 Task: Create in the project AgileBazaar and in the Backlog issue 'Upgrade the deployment process of a web application to improve the speed and reliability of deployment' a child issue 'Automated testing infrastructure security incident response and remediation', and assign it to team member softage.3@softage.net. Create in the project AgileBazaar and in the Backlog issue 'Create a new online platform for online cooking courses with advanced recipe sharing and meal planning features' a child issue 'Integration with learning management systems', and assign it to team member softage.4@softage.net
Action: Mouse moved to (179, 47)
Screenshot: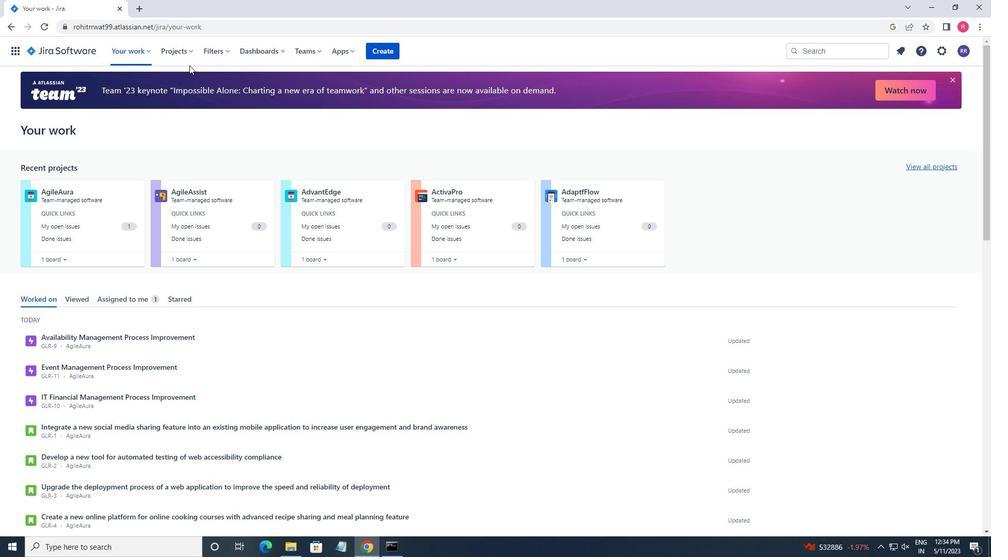 
Action: Mouse pressed left at (179, 47)
Screenshot: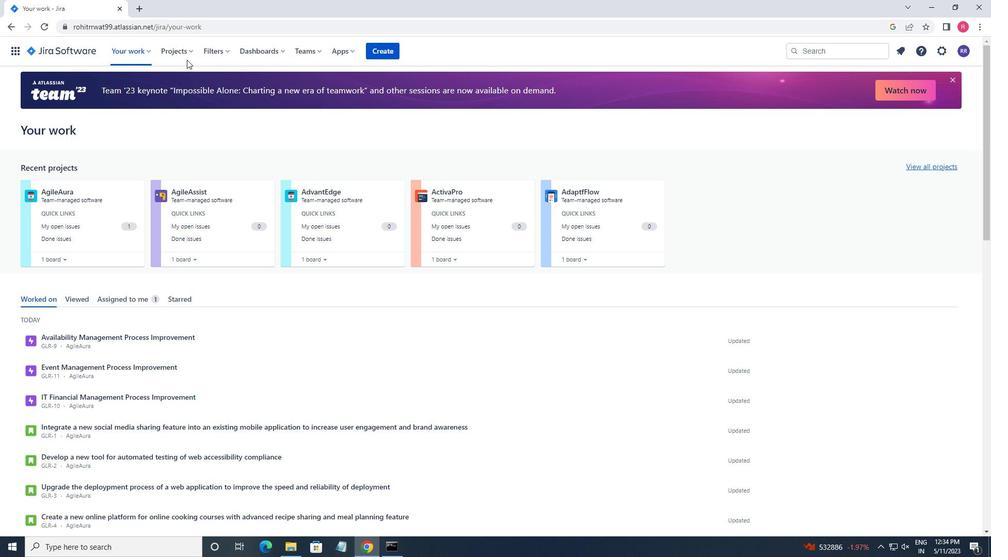 
Action: Mouse moved to (192, 101)
Screenshot: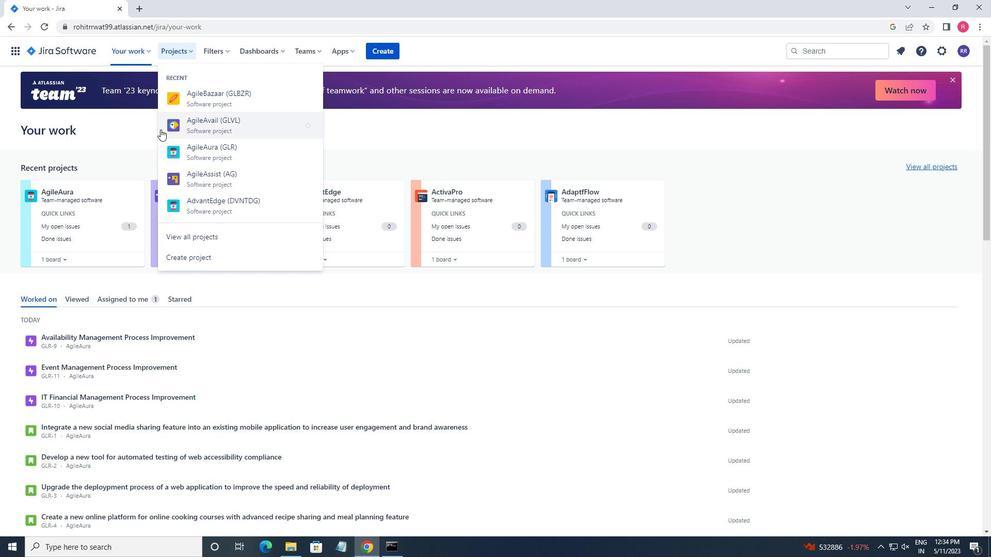 
Action: Mouse pressed left at (192, 101)
Screenshot: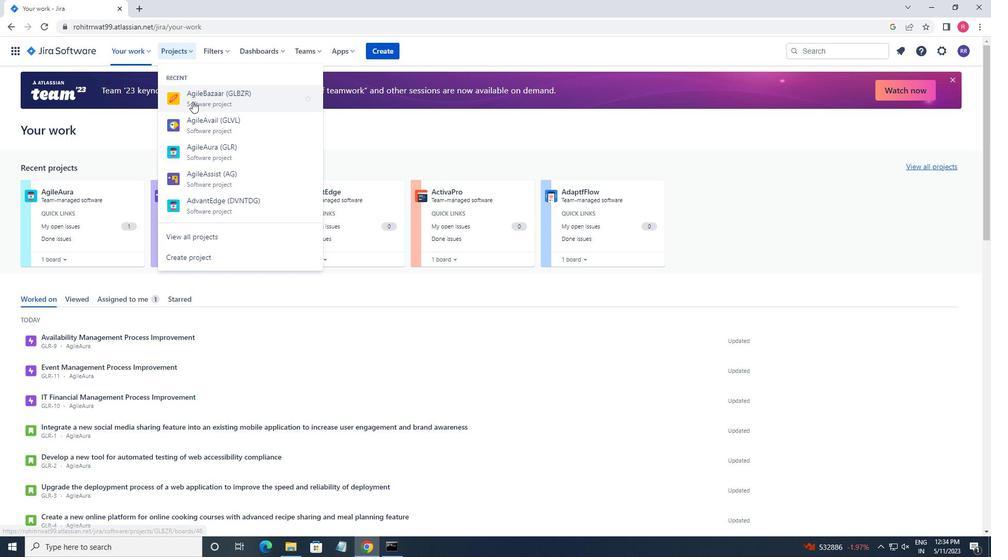 
Action: Mouse moved to (53, 154)
Screenshot: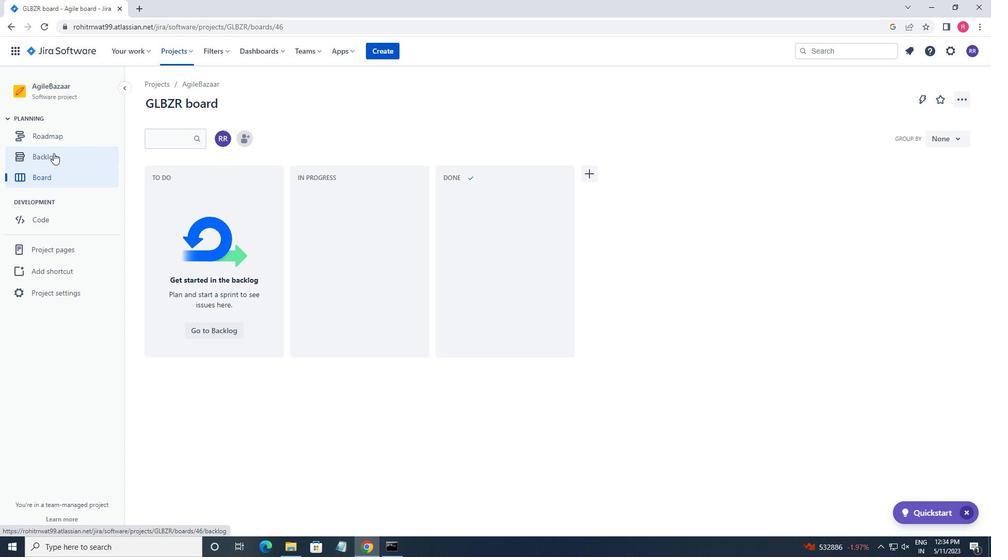 
Action: Mouse pressed left at (53, 154)
Screenshot: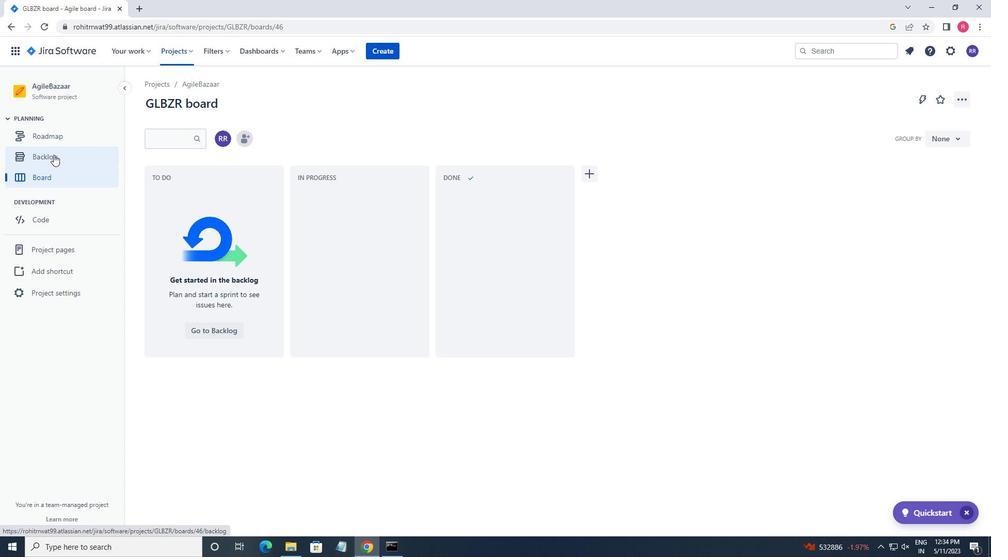 
Action: Mouse moved to (770, 359)
Screenshot: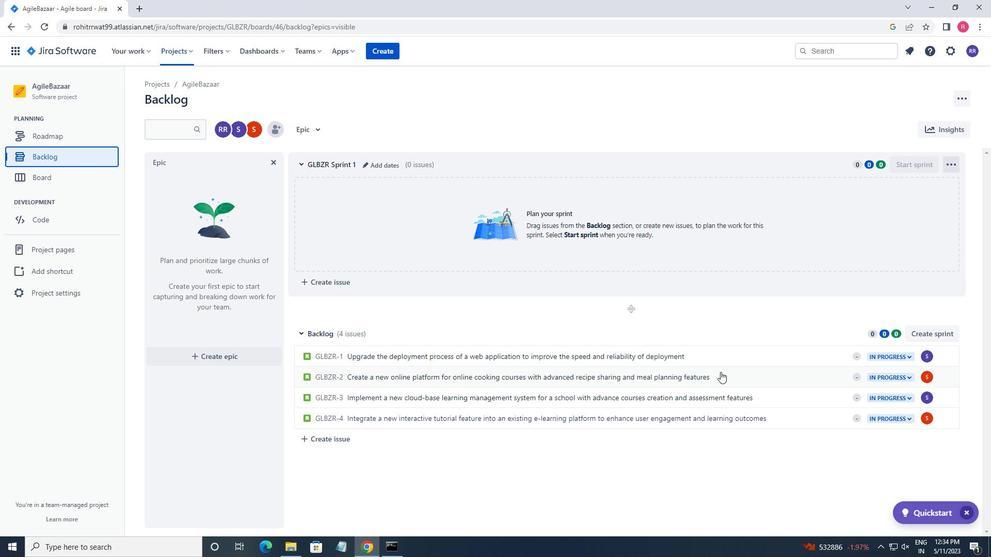 
Action: Mouse pressed left at (770, 359)
Screenshot: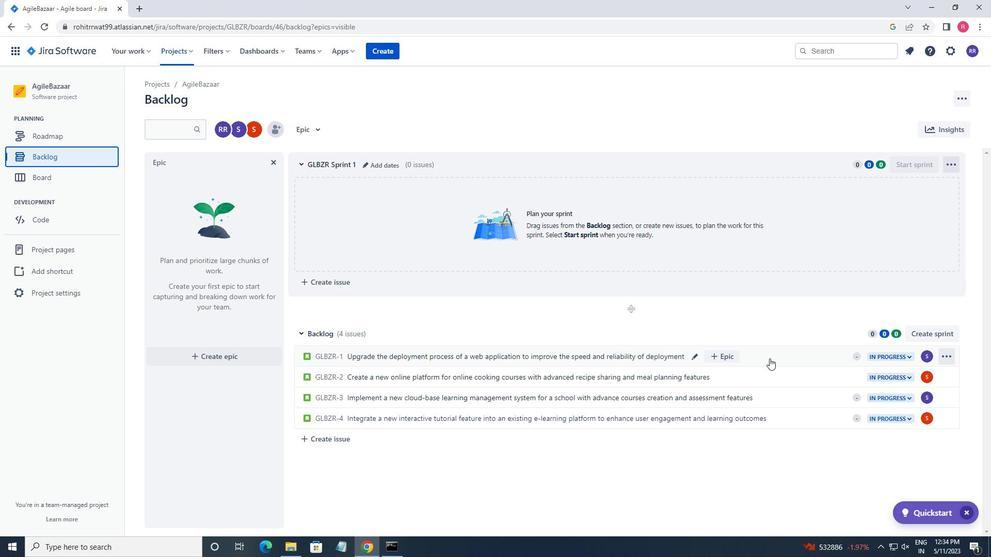 
Action: Mouse moved to (811, 252)
Screenshot: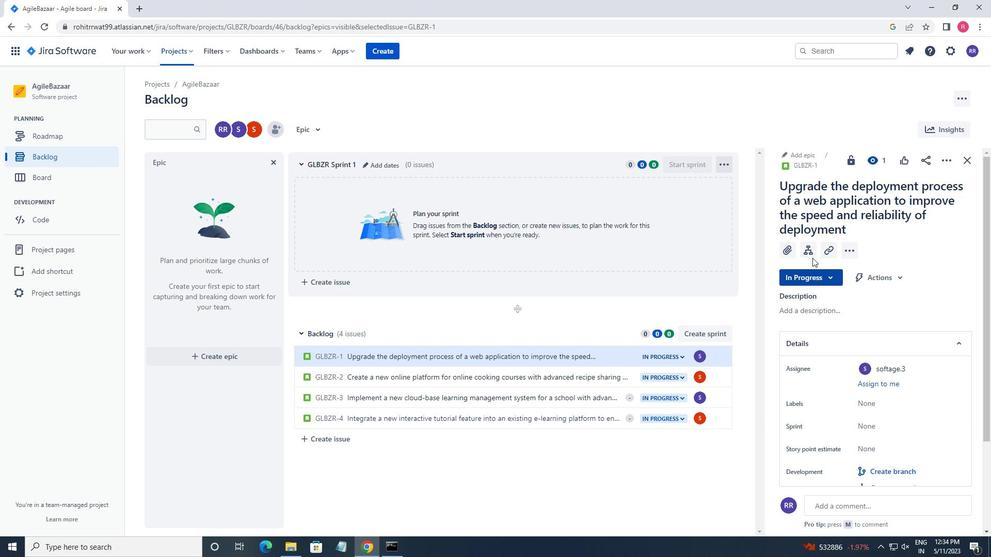 
Action: Mouse pressed left at (811, 252)
Screenshot: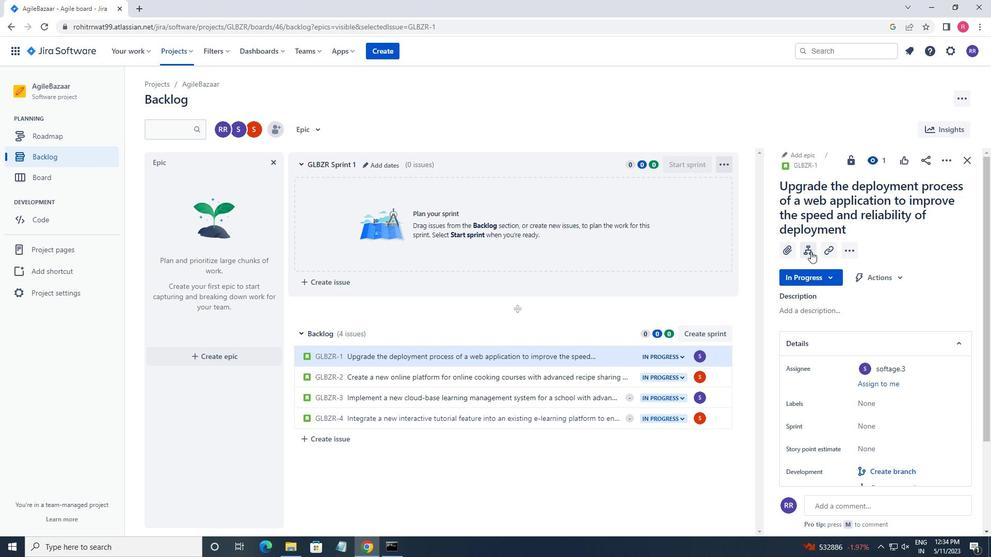 
Action: Mouse moved to (828, 342)
Screenshot: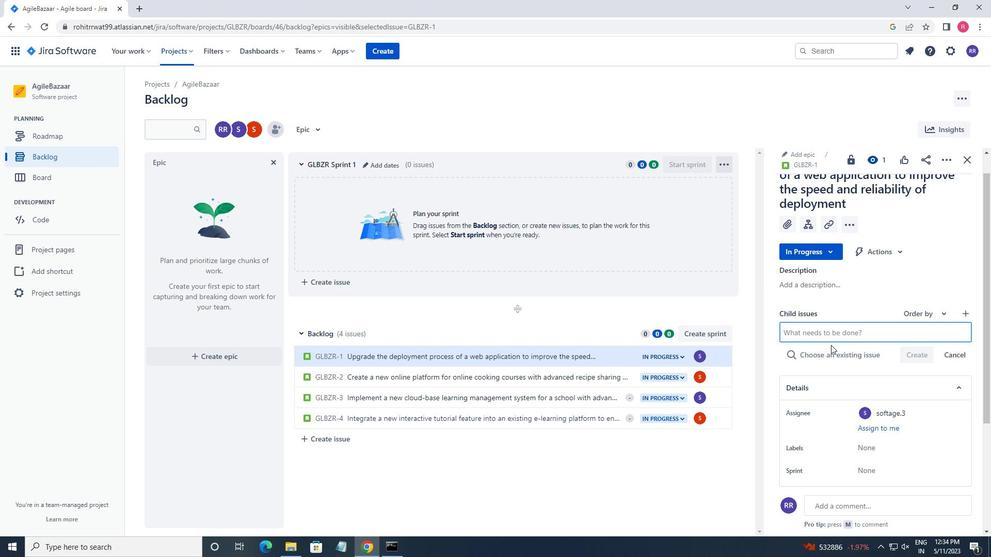 
Action: Key pressed <Key.shift>AUTOMATED<Key.space>TESTING<Key.space>INFRASTRUCTURE<Key.space>SECUAR<Key.backspace><Key.backspace>RITY<Key.space>INCIDENT<Key.space>RESPONSE<Key.space>AND<Key.space>REMEDIATION<Key.enter>
Screenshot: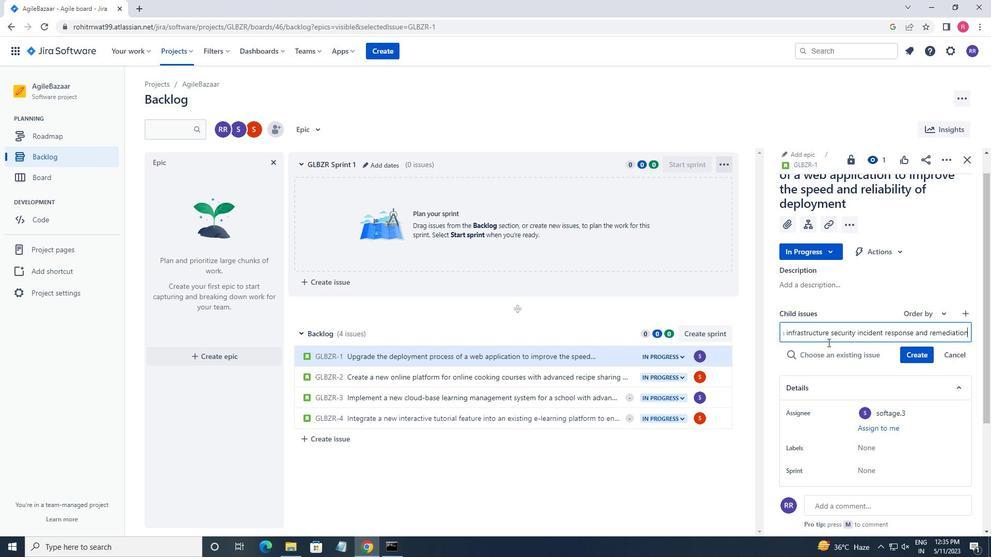 
Action: Mouse moved to (923, 337)
Screenshot: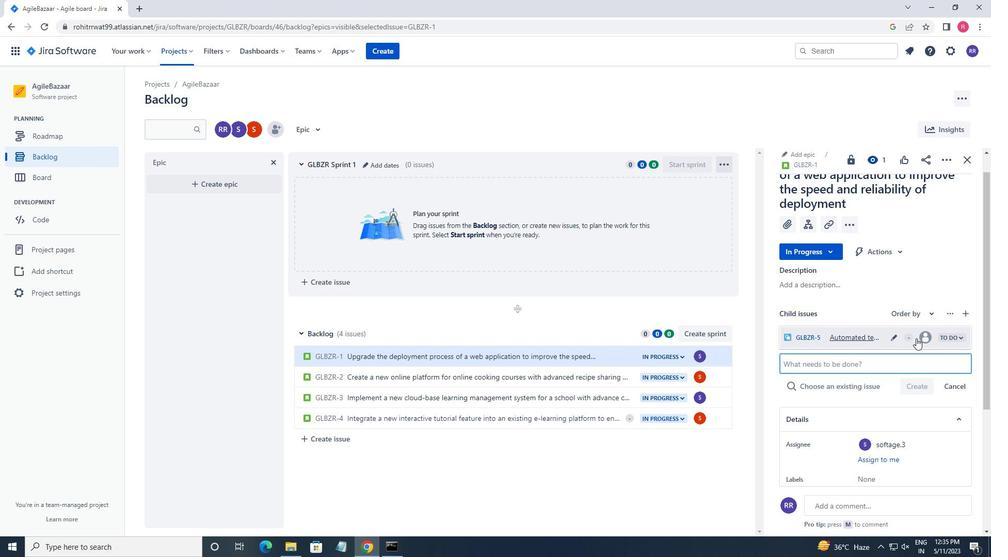 
Action: Mouse pressed left at (923, 337)
Screenshot: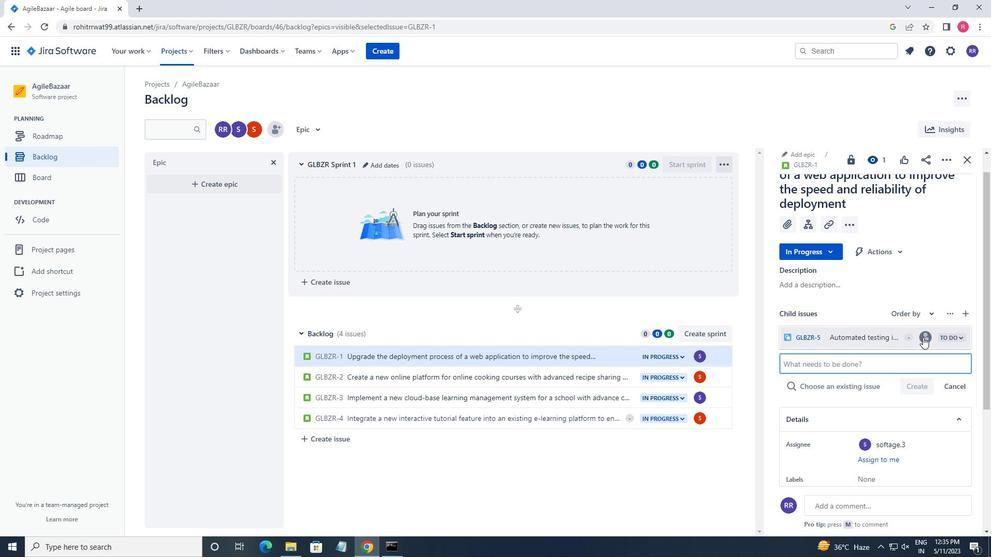 
Action: Mouse moved to (849, 346)
Screenshot: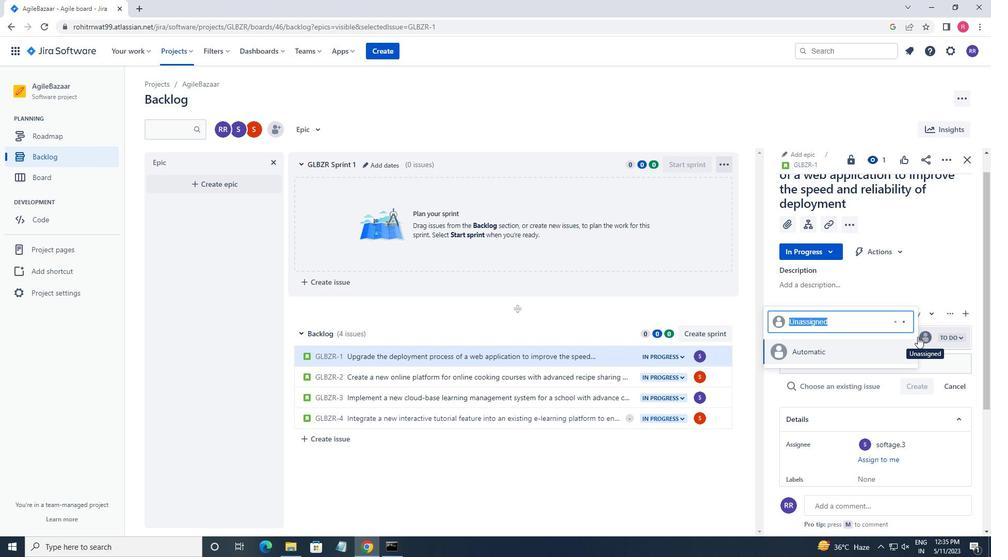 
Action: Key pressed SOFT
Screenshot: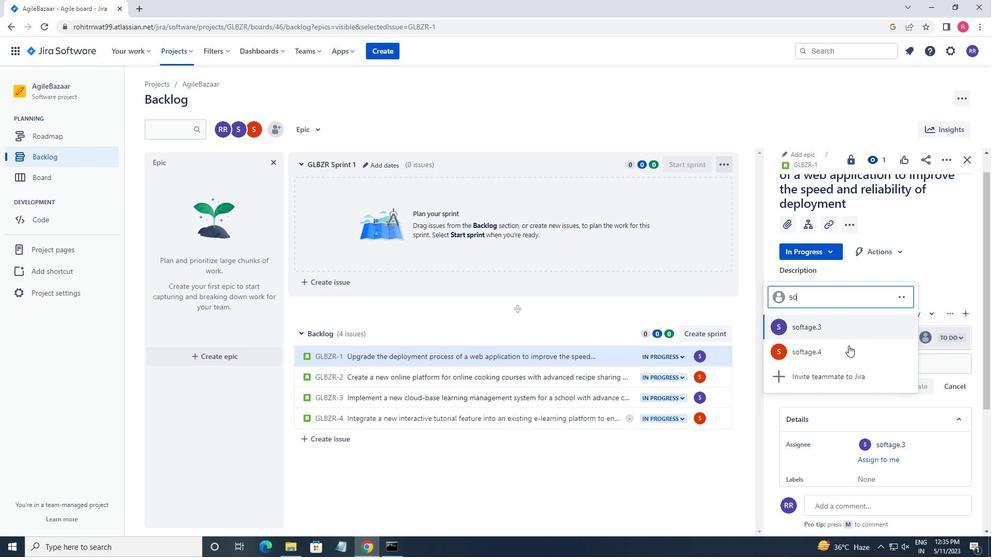 
Action: Mouse pressed left at (849, 346)
Screenshot: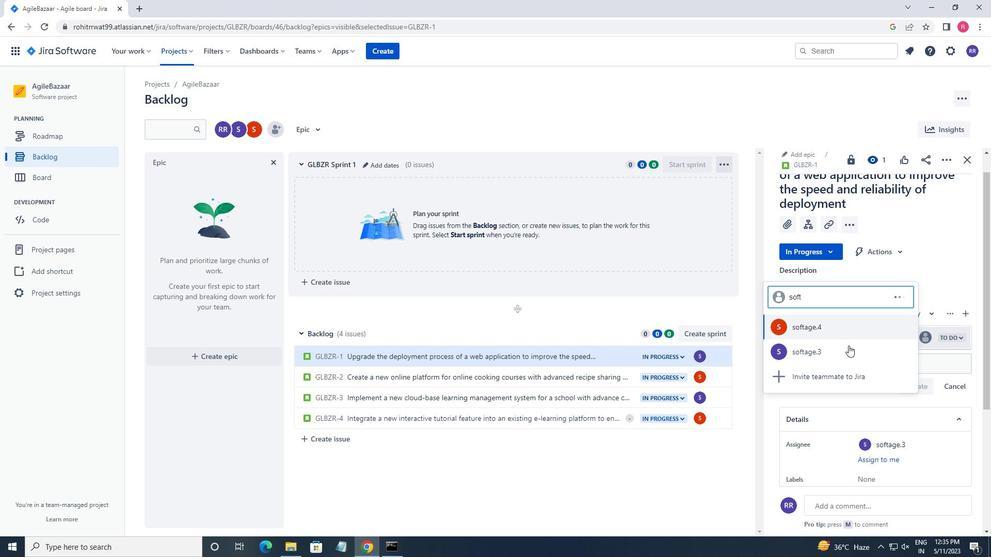 
Action: Mouse moved to (927, 335)
Screenshot: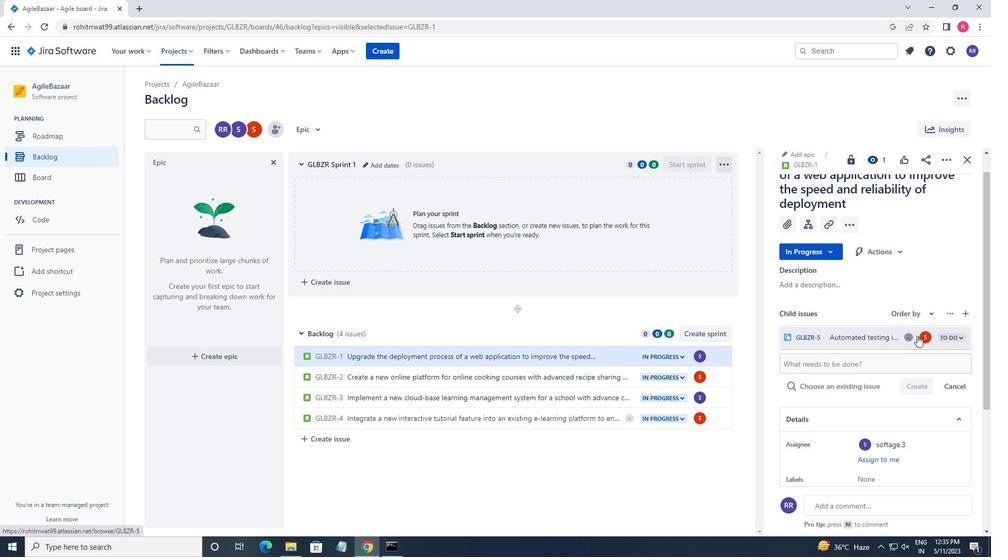
Action: Mouse pressed left at (927, 335)
Screenshot: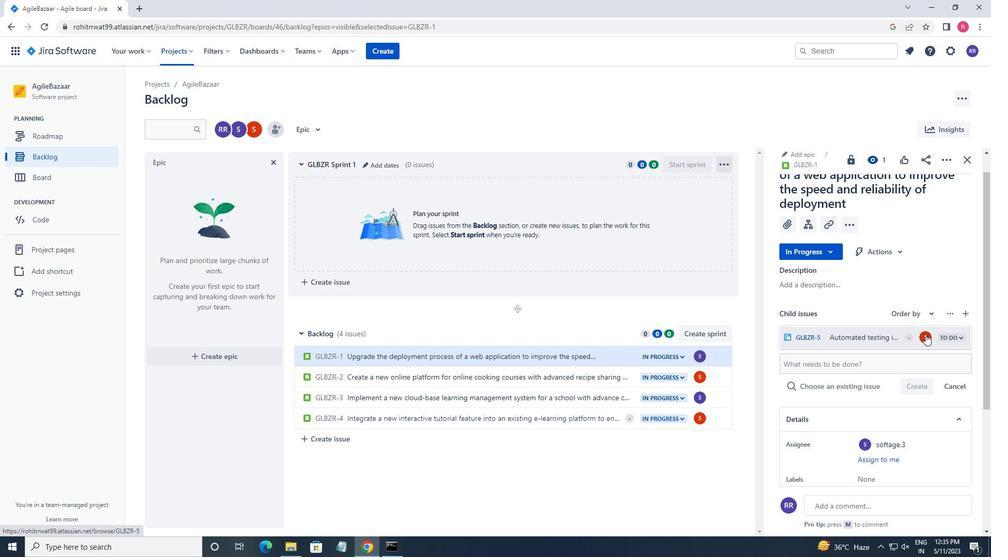 
Action: Mouse moved to (851, 392)
Screenshot: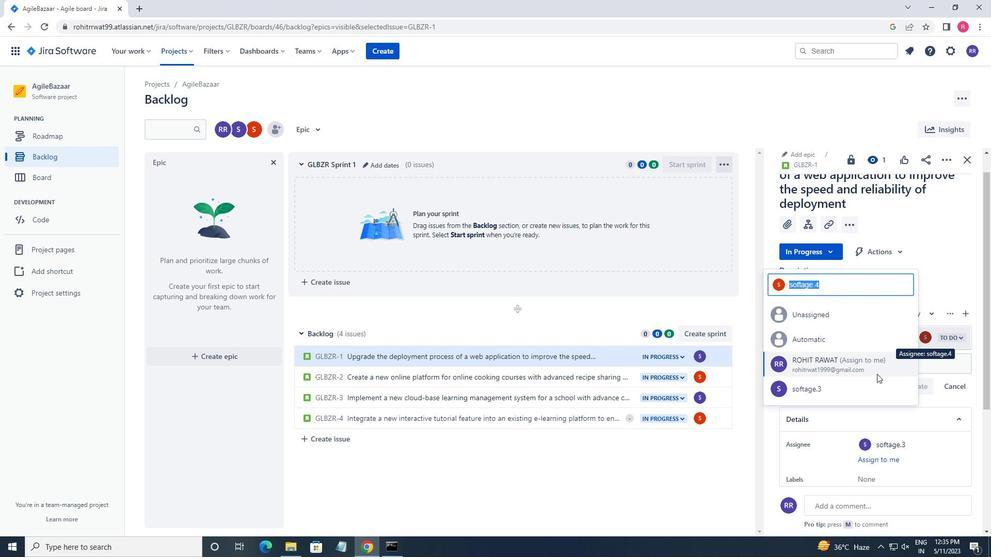 
Action: Mouse pressed left at (851, 392)
Screenshot: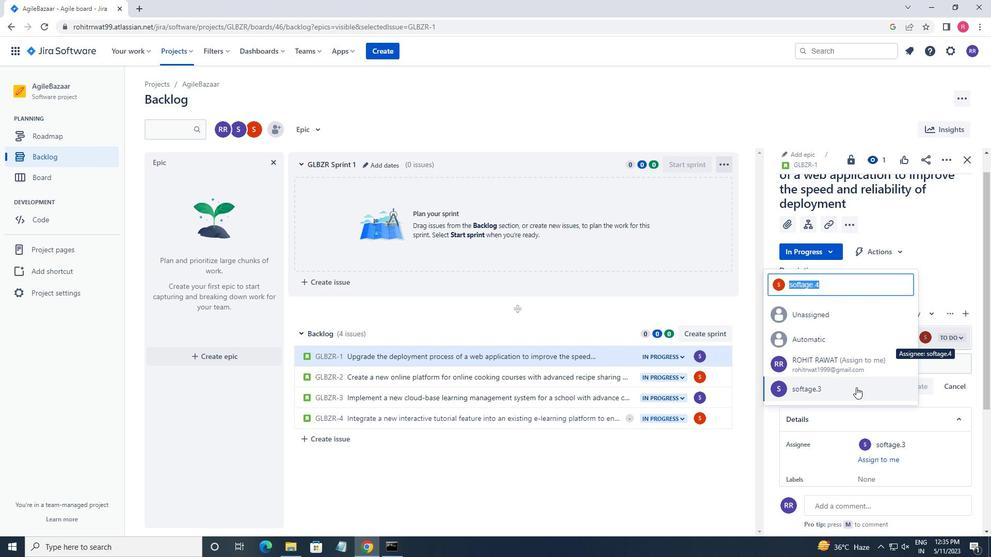 
Action: Mouse moved to (584, 385)
Screenshot: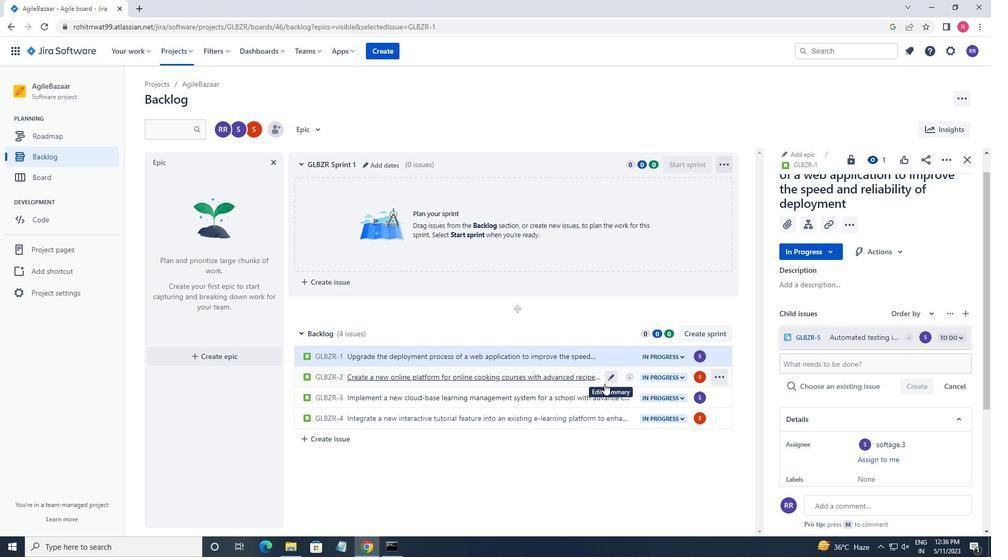 
Action: Mouse pressed left at (584, 385)
Screenshot: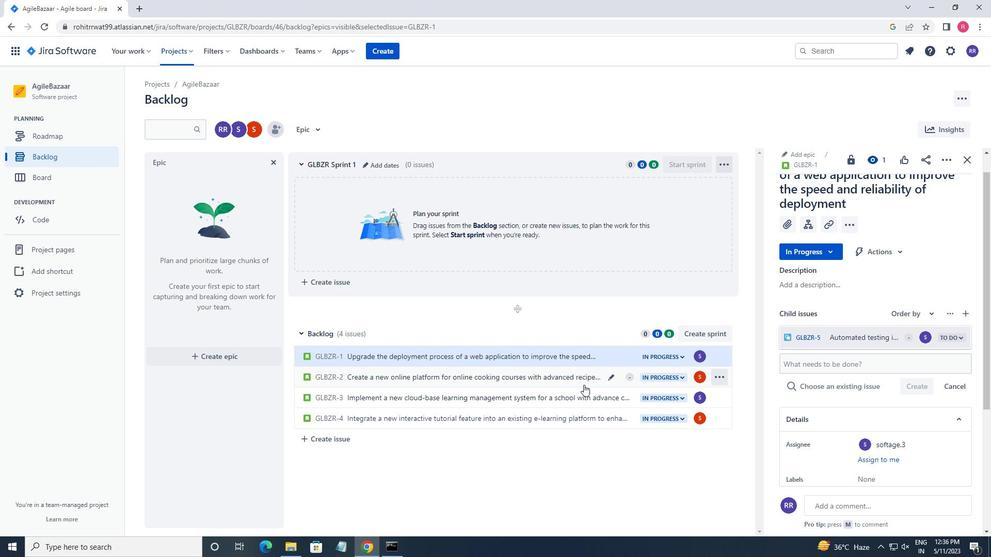 
Action: Mouse moved to (806, 249)
Screenshot: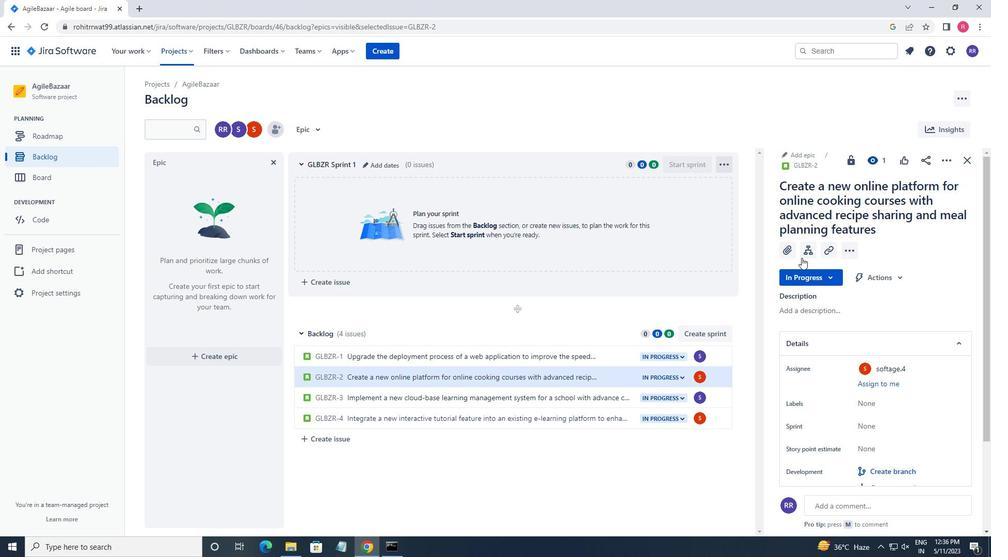 
Action: Mouse pressed left at (806, 249)
Screenshot: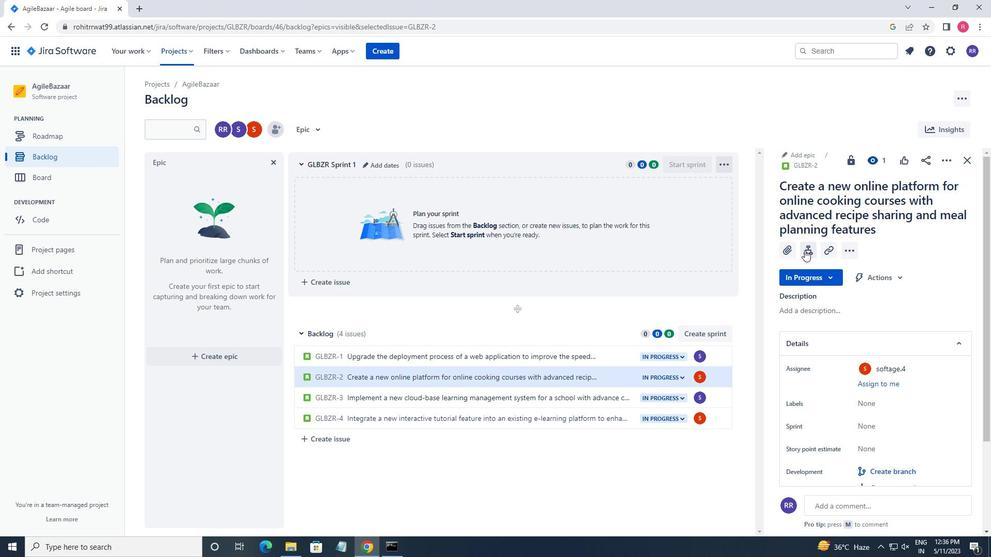 
Action: Mouse moved to (803, 336)
Screenshot: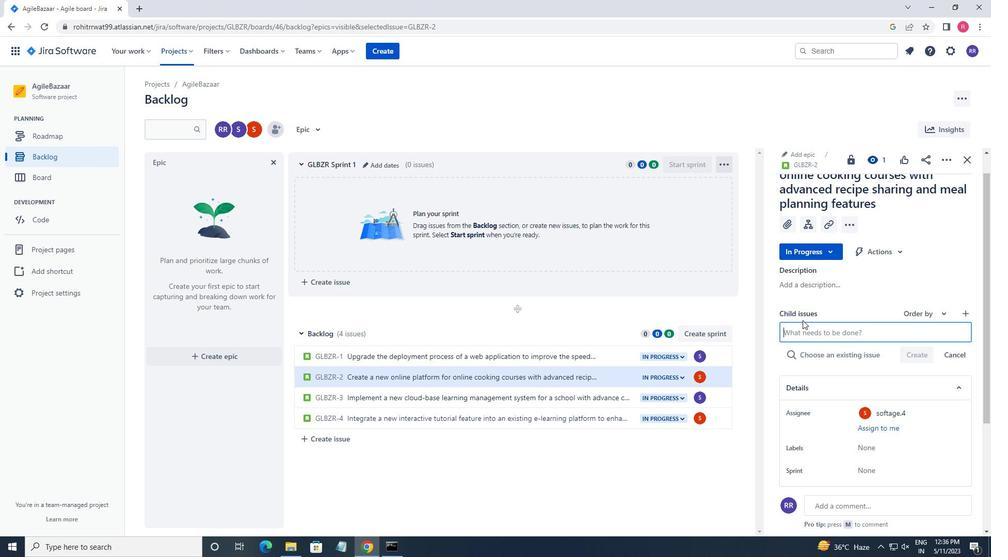 
Action: Key pressed <Key.shift>CREATE<Key.space>A<Key.space>NEW<Key.space>ONLINE<Key.space>PLATFORM<Key.space>FORONLINE<Key.space>COOKING<Key.space><Key.left><Key.left><Key.left><Key.left><Key.left><Key.left><Key.left><Key.left><Key.left><Key.left><Key.left><Key.left><Key.left><Key.left><Key.left><Key.space><Key.right><Key.right><Key.right><Key.right><Key.right><Key.right><Key.right><Key.right><Key.right><Key.right><Key.right><Key.right><Key.right><Key.right><Key.right><Key.right><Key.right><Key.right>C<Key.backspace><Key.backspace><Key.backspace><Key.backspace><Key.backspace><Key.backspace><Key.backspace><Key.backspace><Key.backspace><Key.backspace><Key.backspace><Key.backspace><Key.backspace><Key.backspace><Key.backspace><Key.backspace><Key.backspace><Key.backspace><Key.backspace><Key.backspace><Key.backspace><Key.backspace><Key.backspace><Key.backspace><Key.backspace><Key.backspace><Key.backspace><Key.backspace><Key.backspace><Key.backspace><Key.backspace><Key.backspace><Key.backspace><Key.backspace><Key.backspace><Key.backspace><Key.backspace><Key.backspace><Key.backspace><Key.backspace><Key.backspace><Key.backspace><Key.backspace><Key.backspace><Key.backspace><Key.backspace><Key.backspace><Key.backspace><Key.backspace><Key.backspace><Key.backspace><Key.backspace><Key.backspace><Key.backspace><Key.backspace><Key.backspace><Key.backspace><Key.backspace><Key.backspace><Key.backspace><Key.backspace><Key.backspace><Key.backspace><Key.backspace><Key.backspace><Key.backspace><Key.backspace><Key.backspace><Key.backspace><Key.backspace><Key.backspace><Key.backspace><Key.backspace><Key.backspace><Key.backspace><Key.backspace><Key.backspace><Key.backspace><Key.backspace><Key.backspace><Key.shift_r>INTEGRATING<Key.backspace><Key.backspace>ON<Key.space>WITH<Key.space>LEARNING<Key.space>,<Key.backspace>MANAGEMENT<Key.space>SYSTEMS<Key.enter>
Screenshot: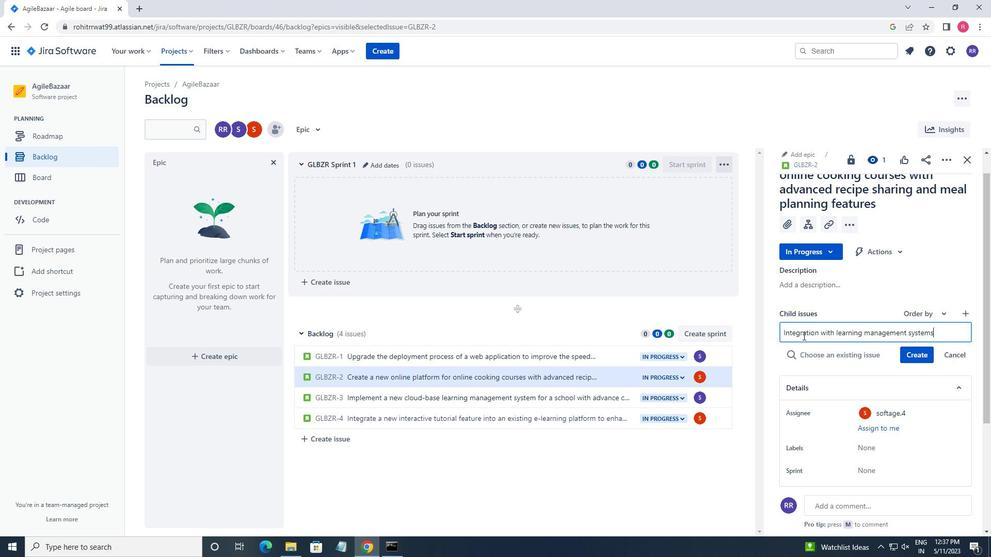 
Action: Mouse moved to (925, 336)
Screenshot: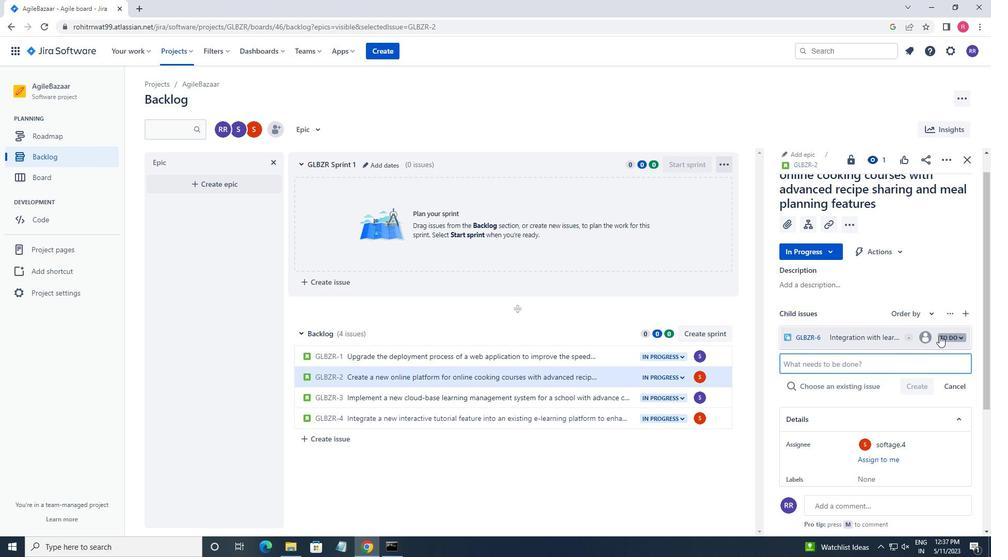 
Action: Mouse pressed left at (925, 336)
Screenshot: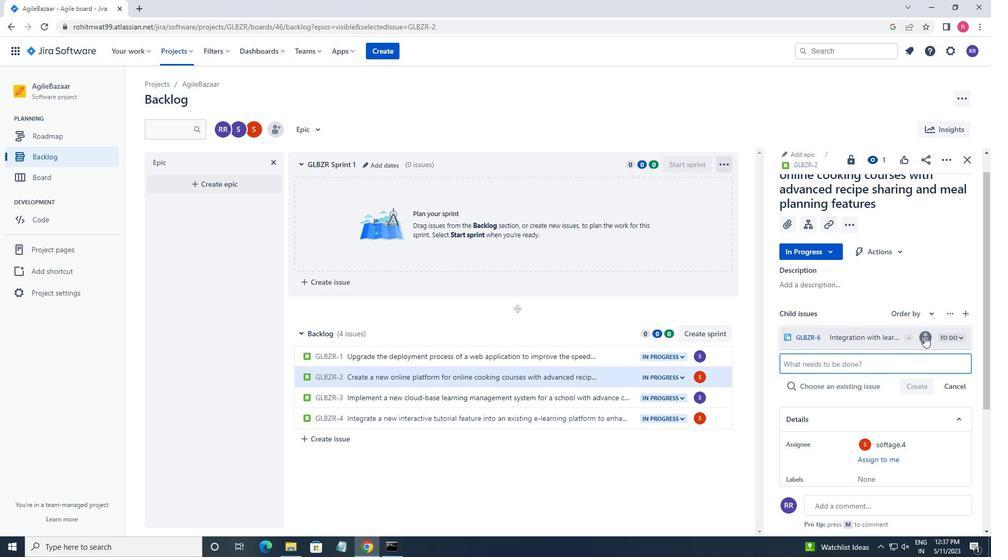 
Action: Mouse moved to (770, 315)
Screenshot: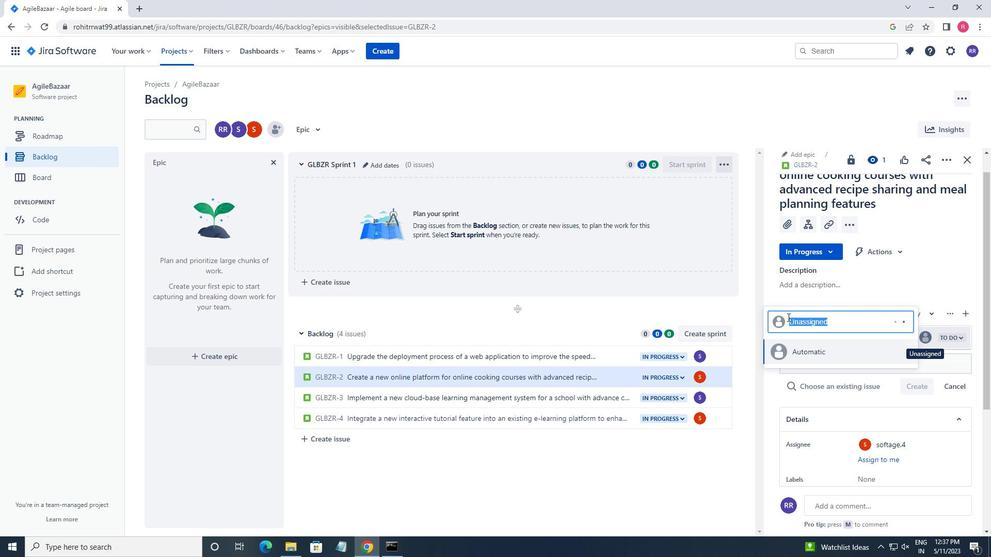 
Action: Key pressed SOFTAGE
Screenshot: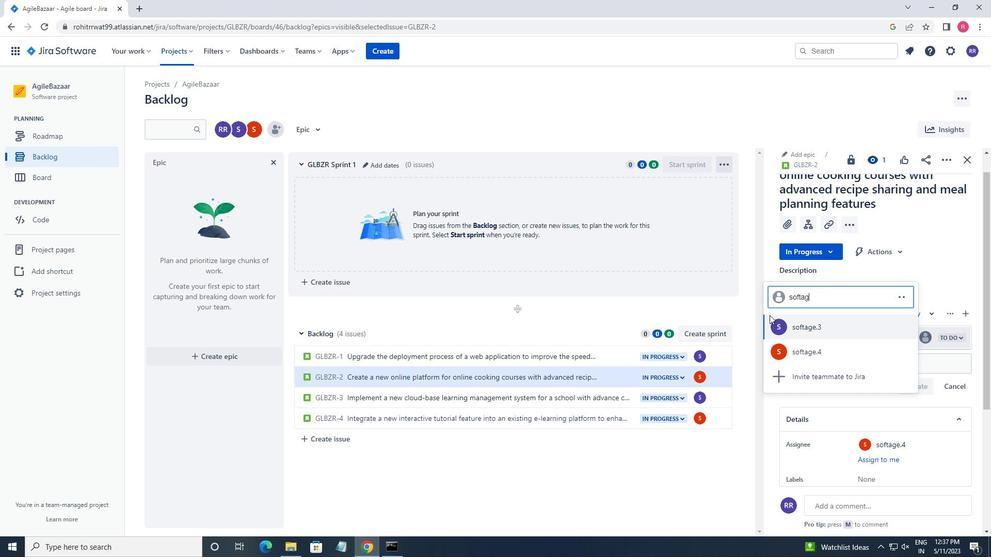 
Action: Mouse moved to (798, 350)
Screenshot: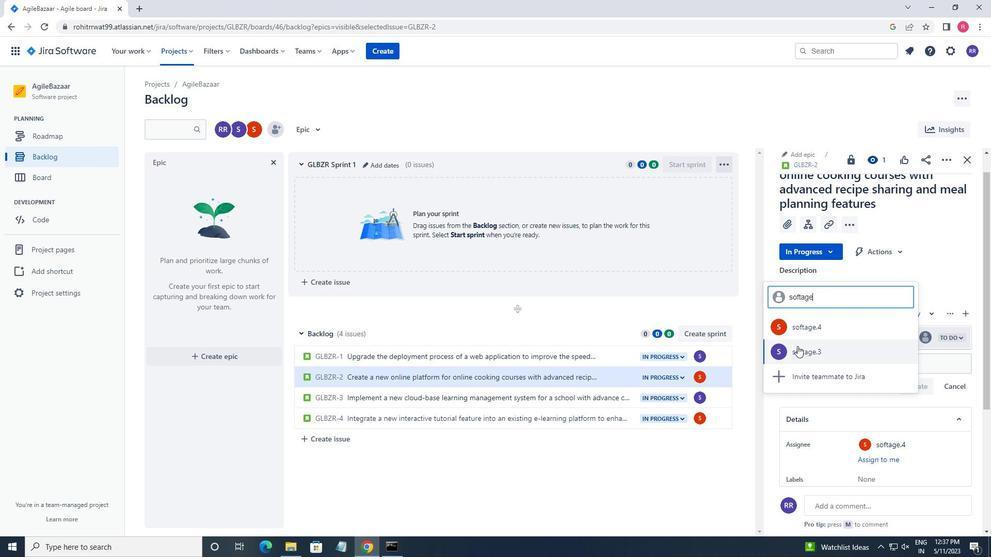 
Action: Mouse pressed left at (798, 350)
Screenshot: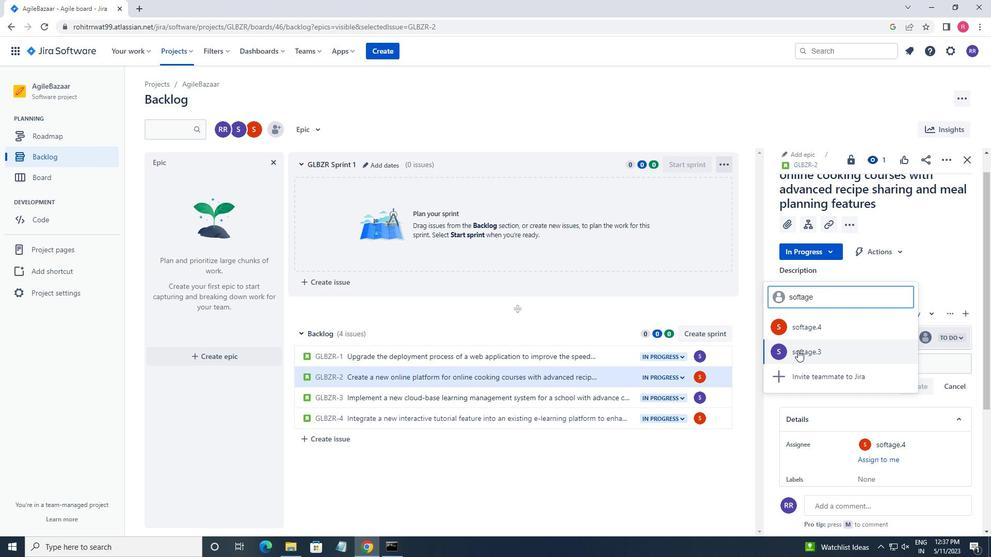 
